 Task: Create a new field with title Stage with name TransportWorks with field type as Single-select and options as Not Started, In Progress and Complete.
Action: Mouse moved to (74, 425)
Screenshot: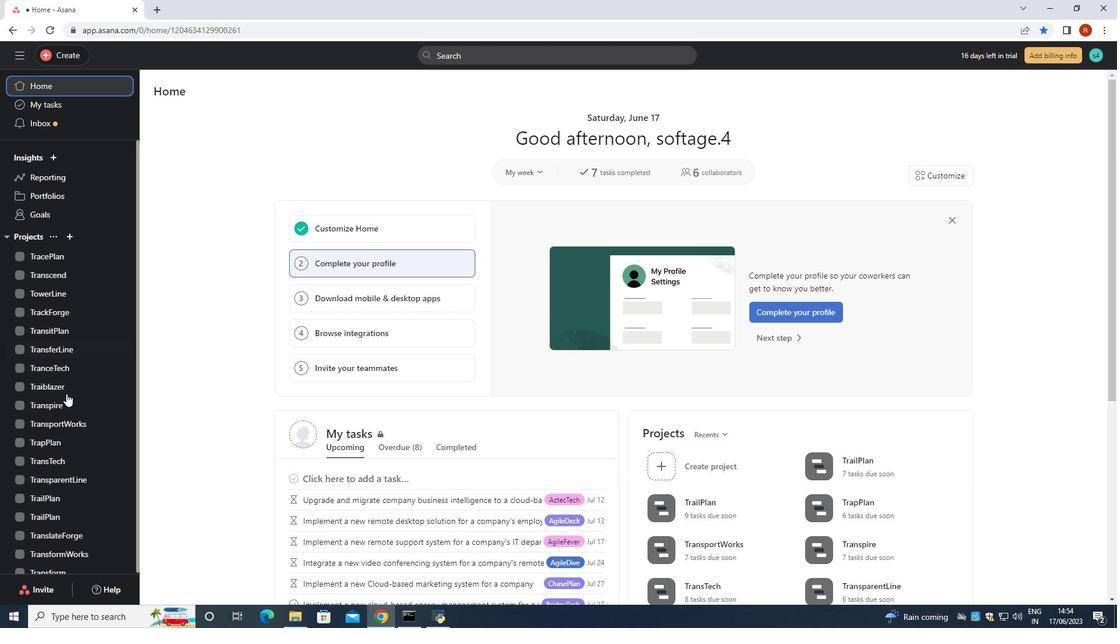 
Action: Mouse pressed left at (74, 425)
Screenshot: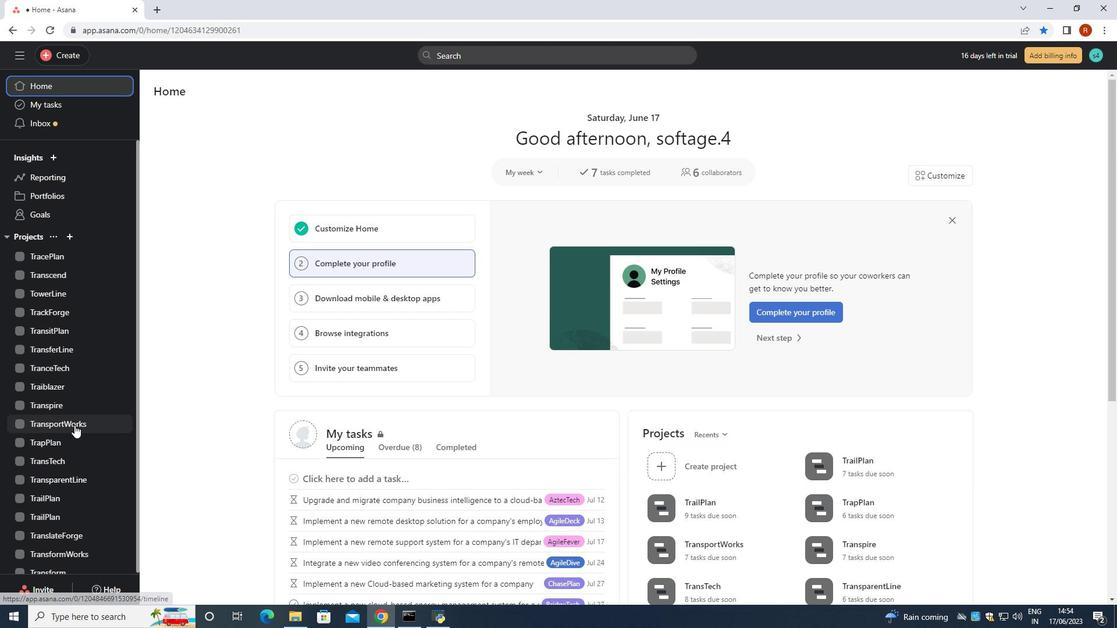 
Action: Mouse moved to (209, 116)
Screenshot: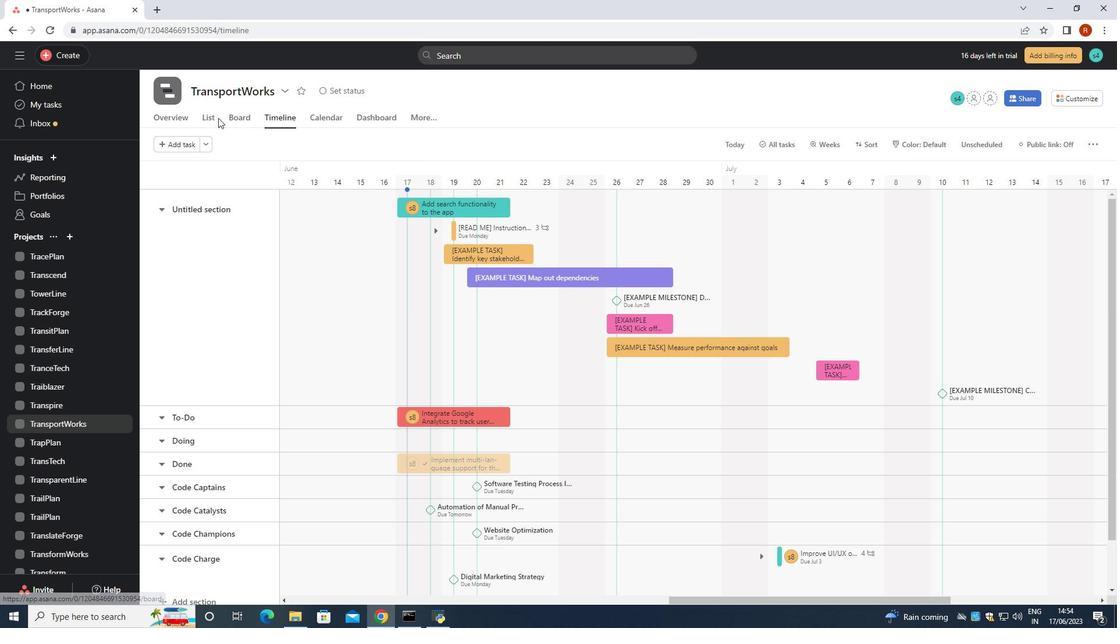 
Action: Mouse pressed left at (209, 116)
Screenshot: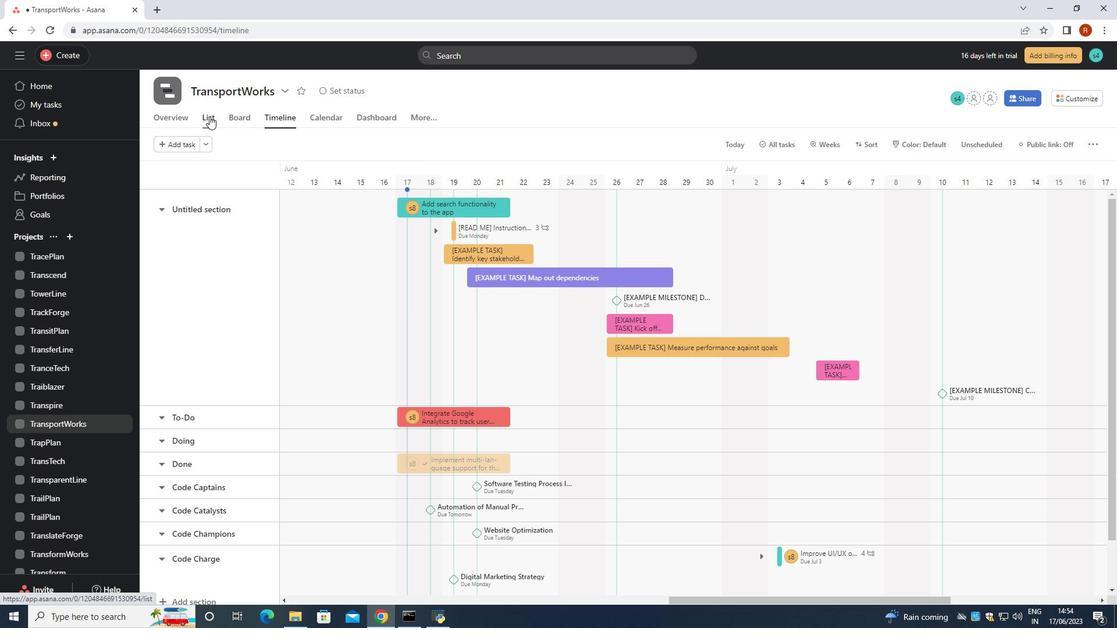
Action: Mouse moved to (883, 172)
Screenshot: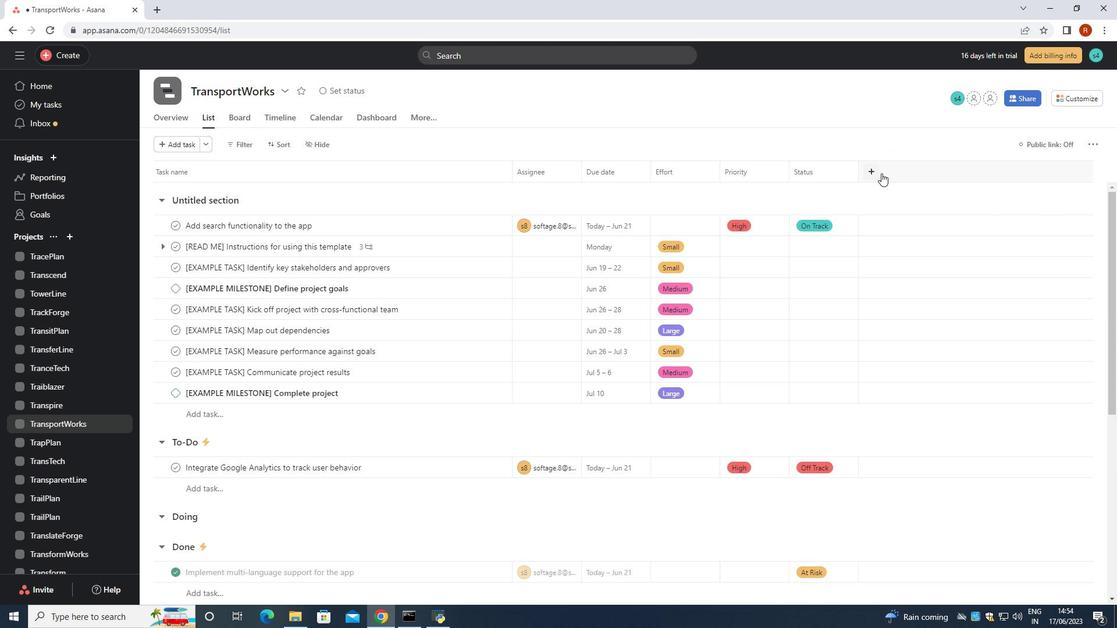 
Action: Mouse pressed left at (883, 172)
Screenshot: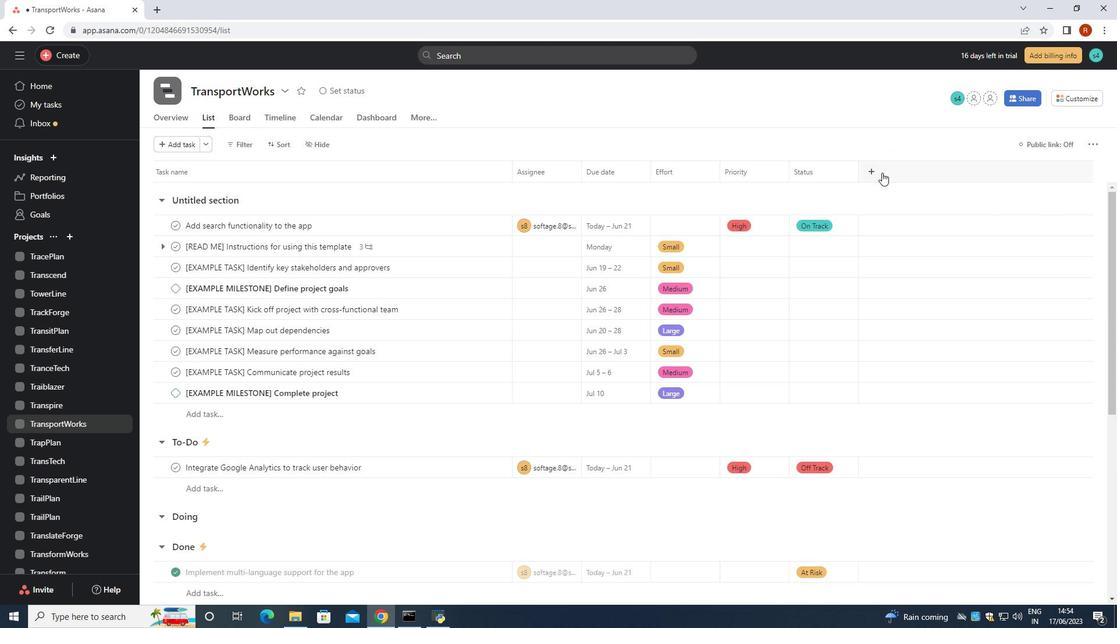 
Action: Mouse moved to (902, 303)
Screenshot: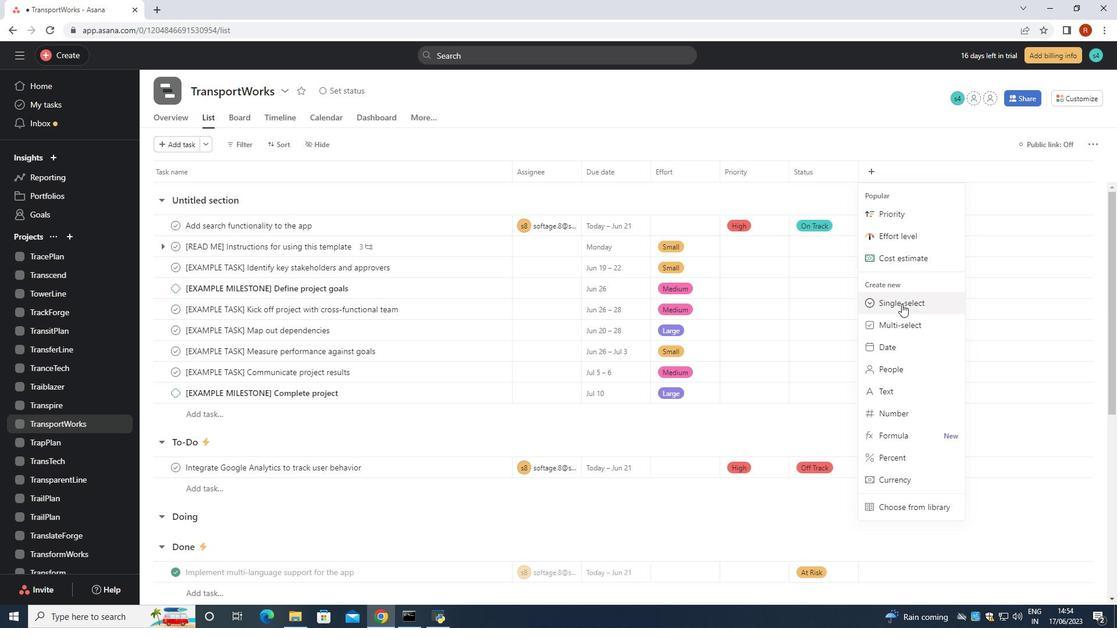 
Action: Mouse pressed left at (902, 303)
Screenshot: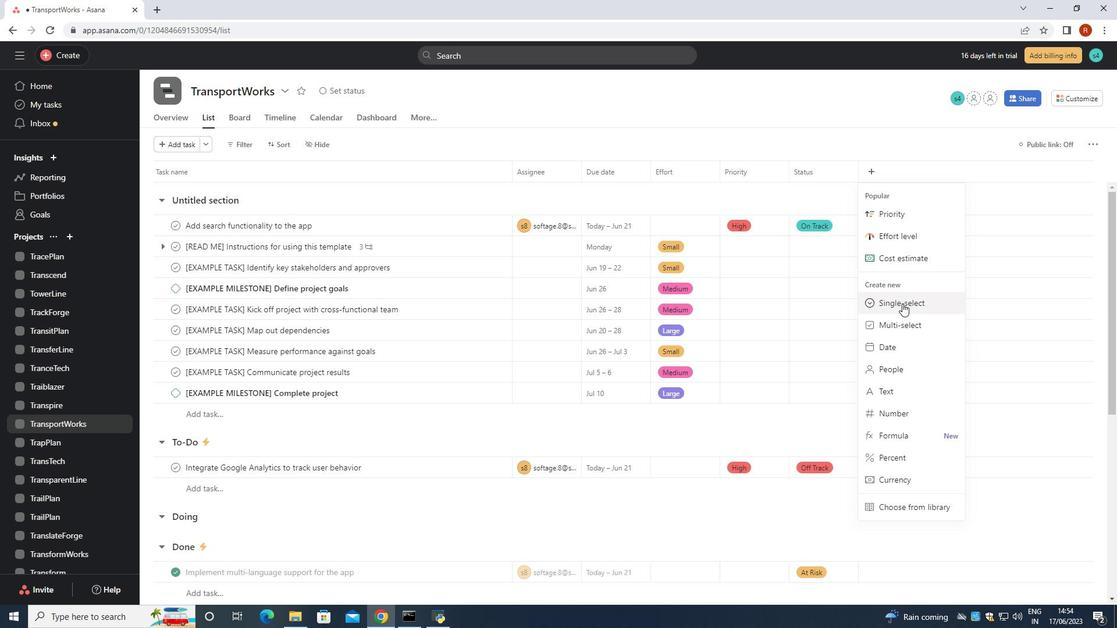 
Action: Mouse moved to (500, 182)
Screenshot: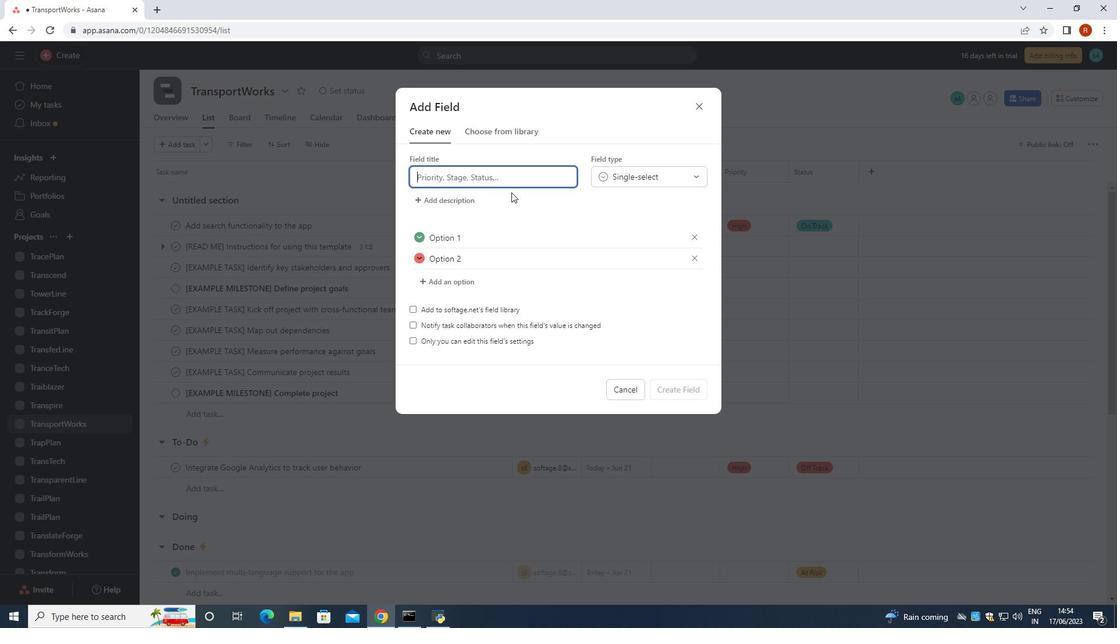 
Action: Mouse pressed left at (500, 182)
Screenshot: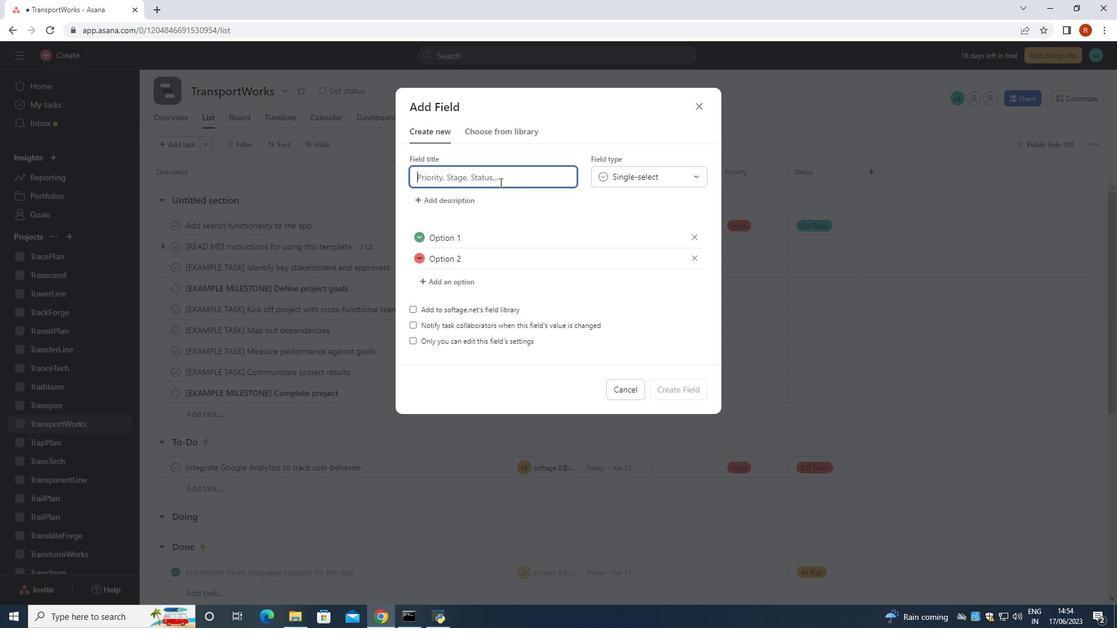
Action: Key pressed <Key.shift>Transport<Key.shift><Key.shift><Key.shift><Key.shift><Key.shift><Key.shift><Key.shift><Key.shift><Key.shift><Key.shift><Key.shift><Key.shift><Key.shift><Key.shift>Works<Key.space>
Screenshot: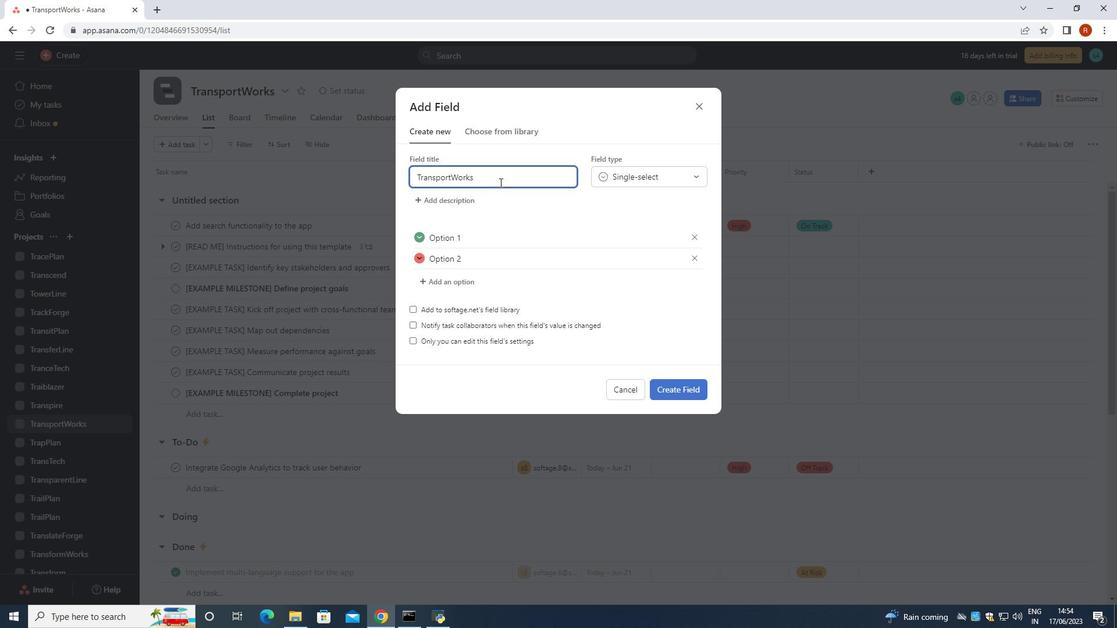 
Action: Mouse moved to (650, 177)
Screenshot: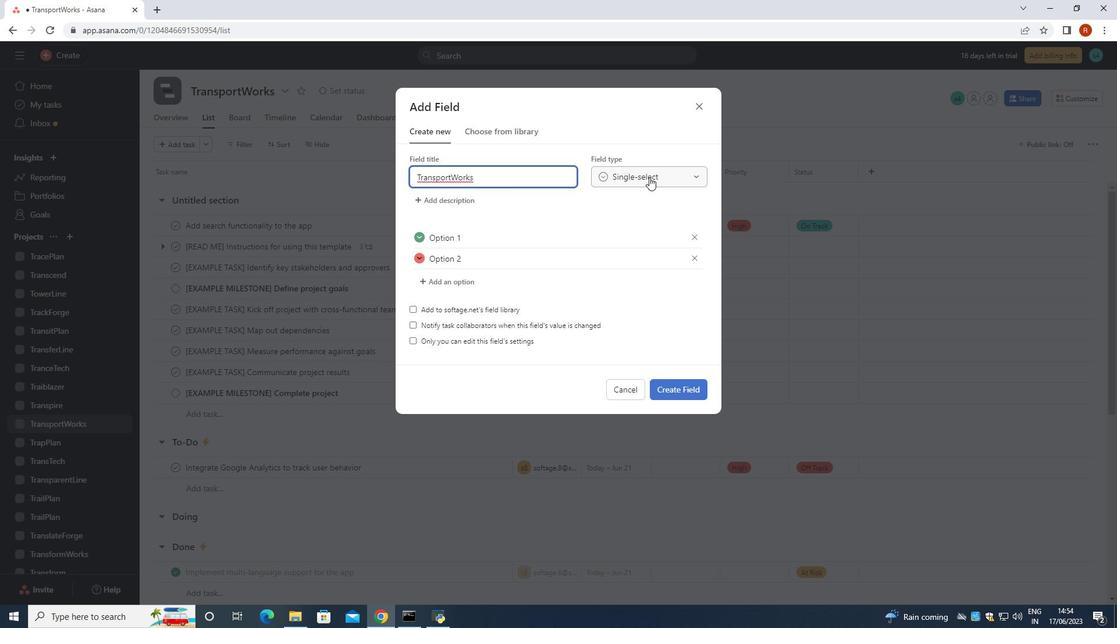 
Action: Mouse pressed left at (650, 177)
Screenshot: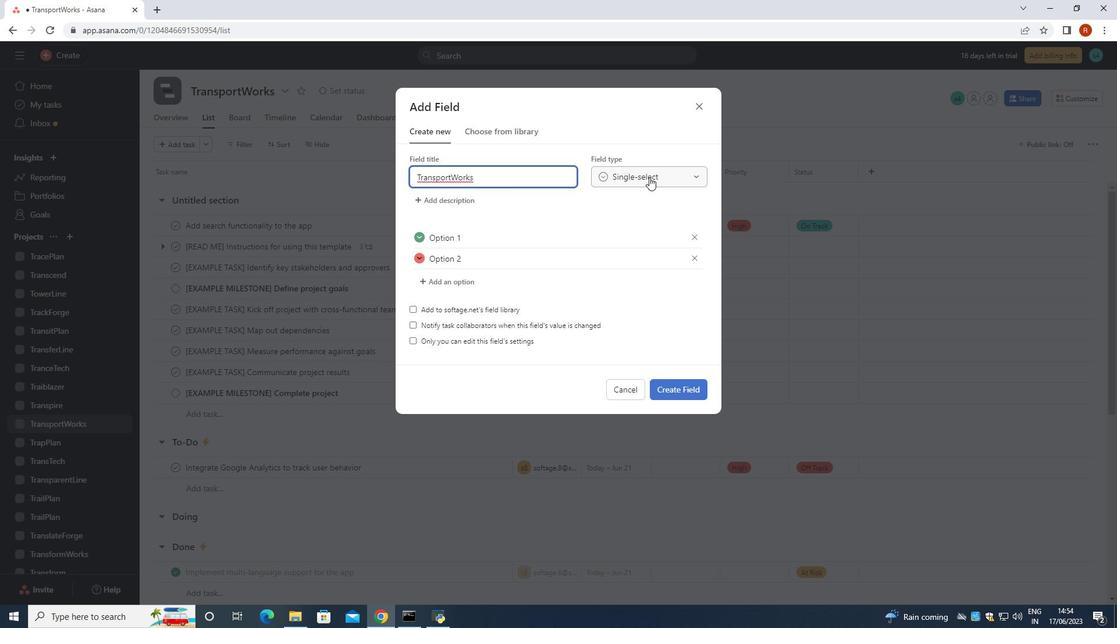 
Action: Mouse moved to (650, 198)
Screenshot: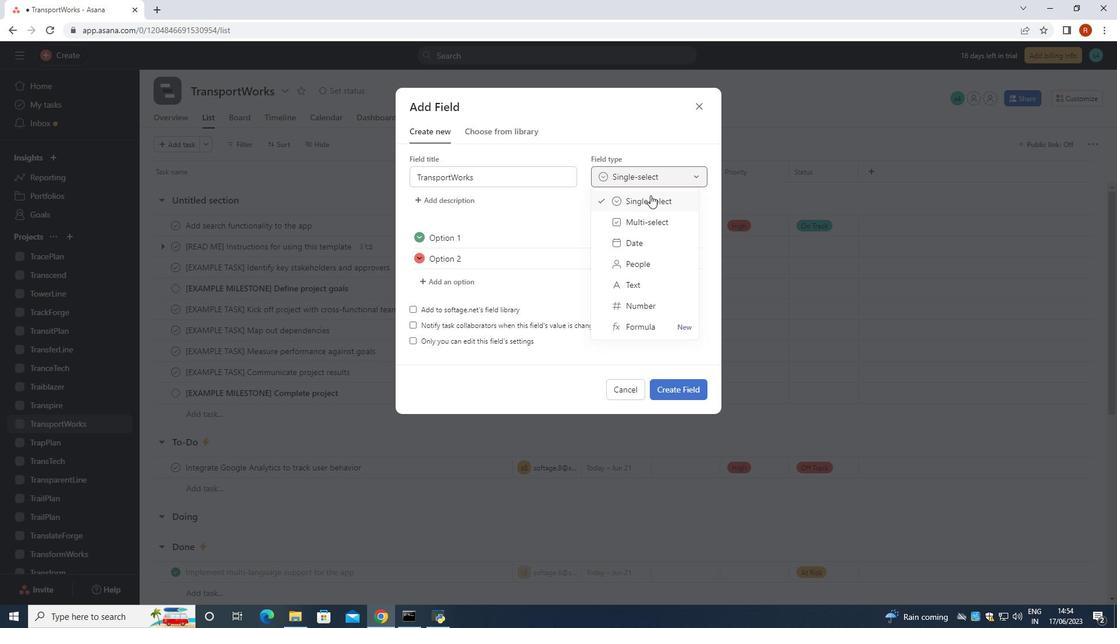 
Action: Mouse pressed left at (650, 198)
Screenshot: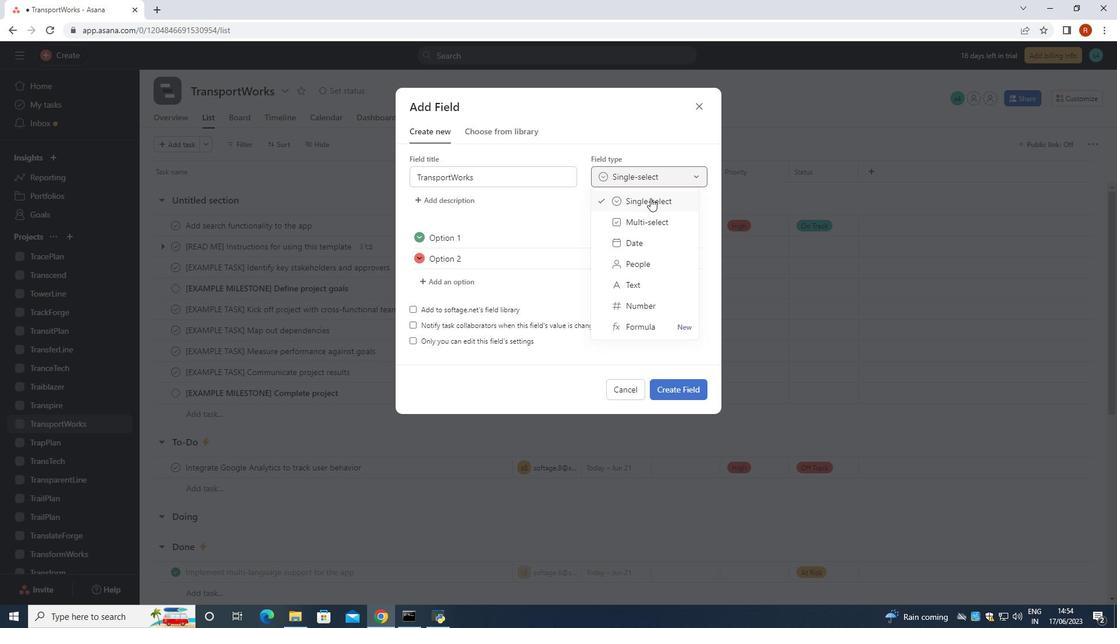 
Action: Mouse moved to (699, 259)
Screenshot: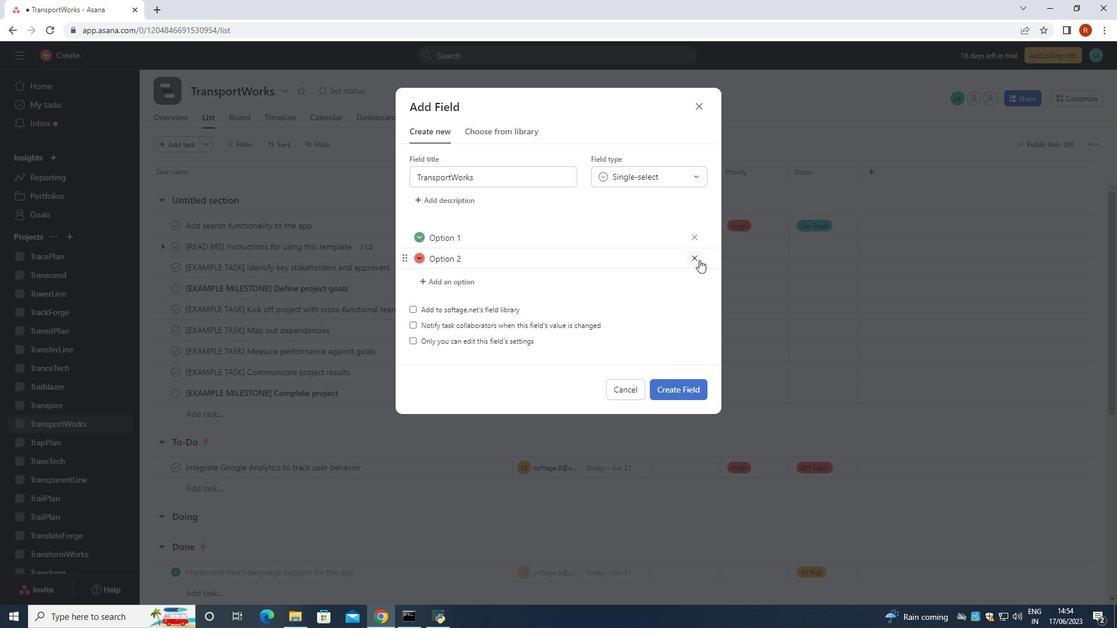 
Action: Mouse pressed left at (699, 259)
Screenshot: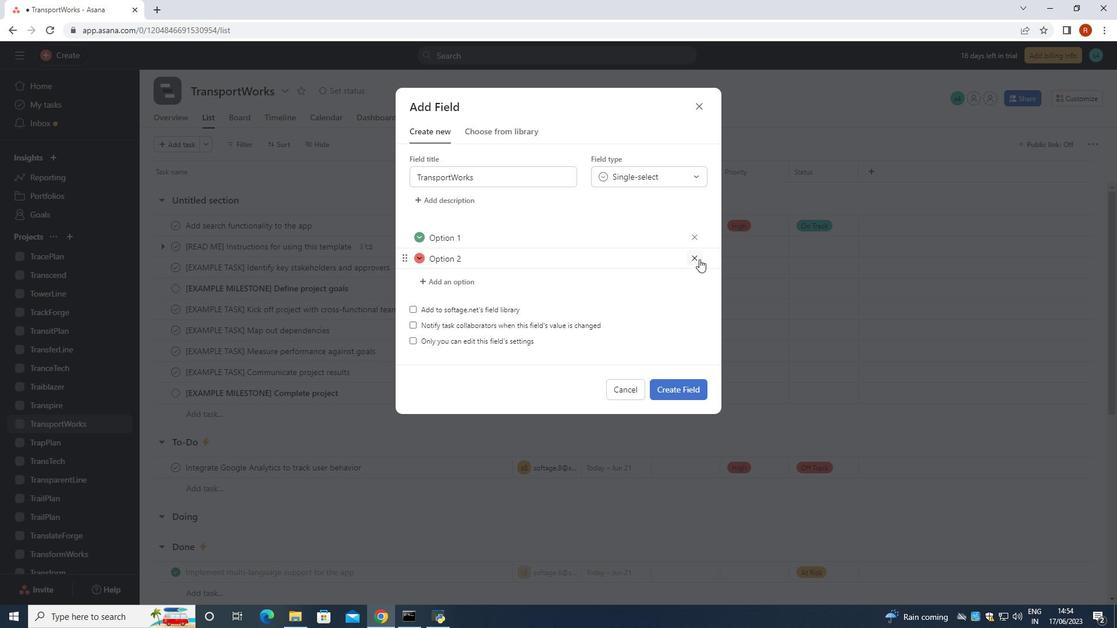 
Action: Mouse moved to (693, 235)
Screenshot: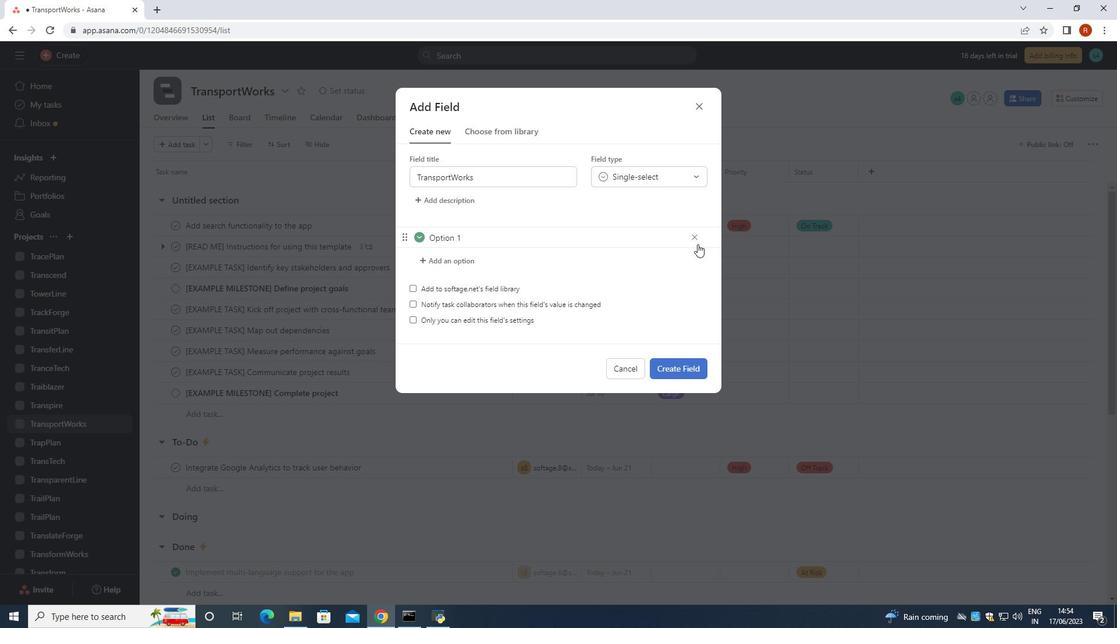 
Action: Mouse pressed left at (693, 235)
Screenshot: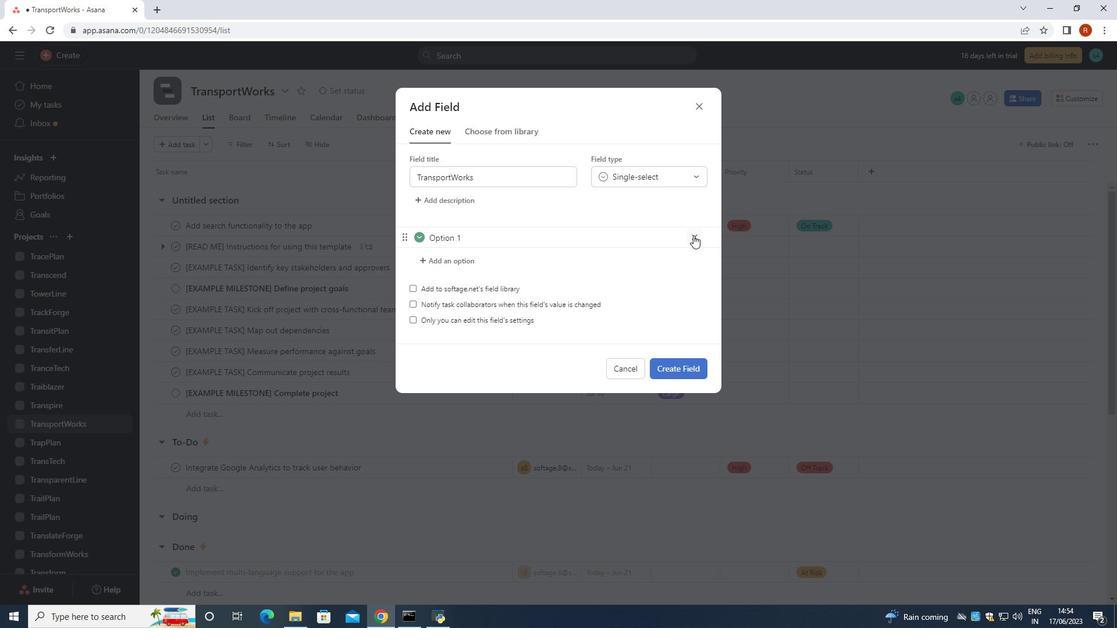 
Action: Mouse moved to (645, 244)
Screenshot: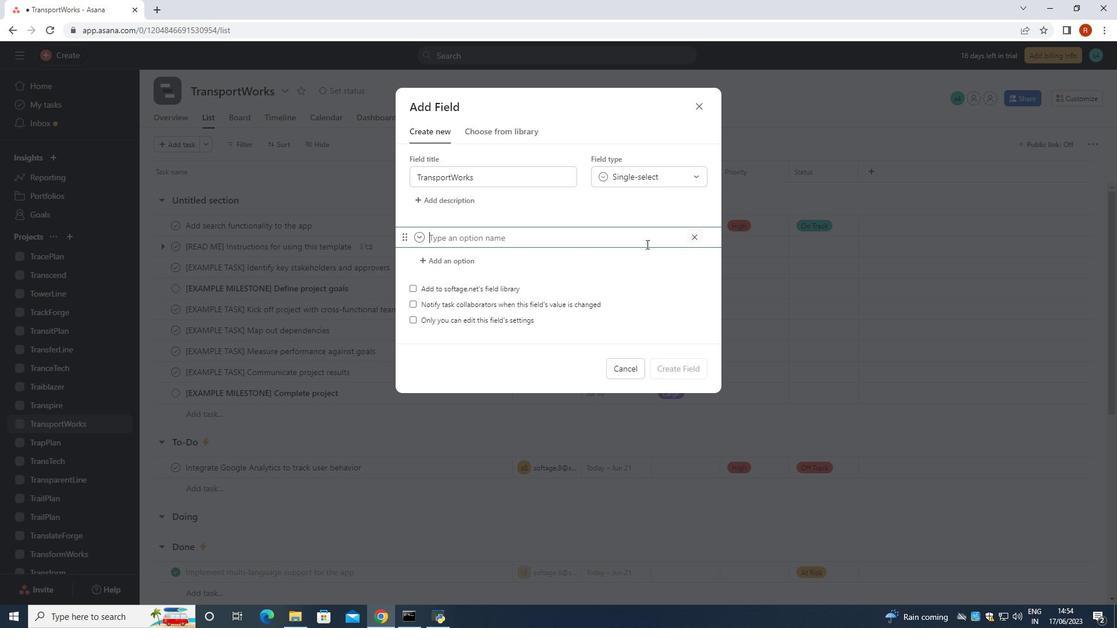 
Action: Key pressed <Key.shift>Not<Key.space><Key.shift>Started<Key.space><Key.enter><Key.shift><Key.shift><Key.shift><Key.shift>In<Key.space><Key.shift>Progress<Key.enter><Key.shift><Key.shift><Key.shift><Key.shift><Key.shift><Key.shift><Key.shift>Complete<Key.enter>
Screenshot: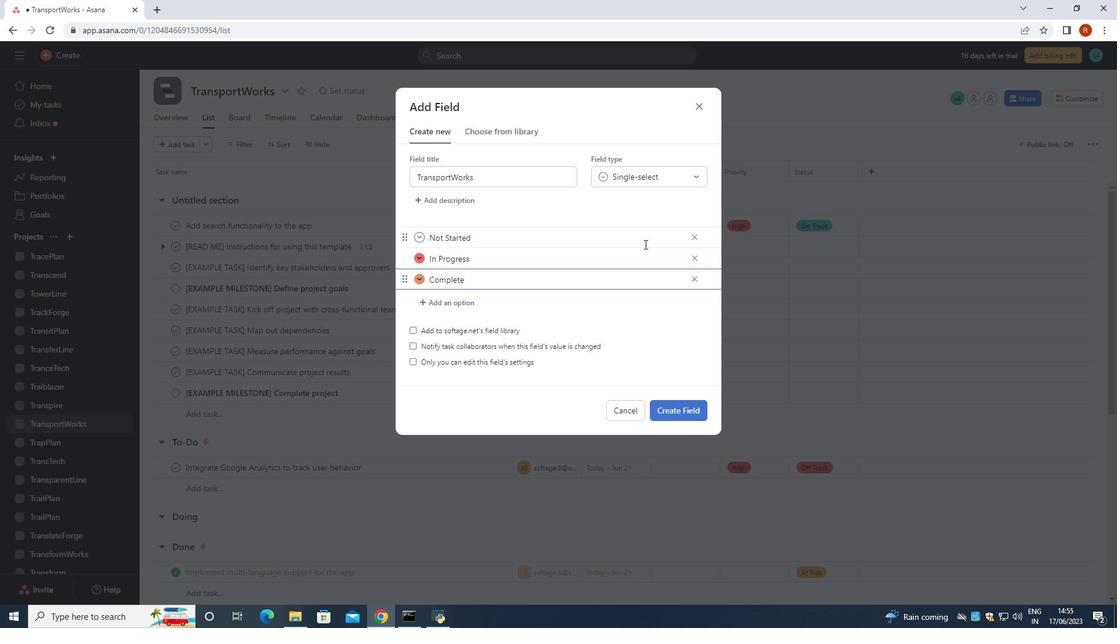 
Action: Mouse moved to (697, 300)
Screenshot: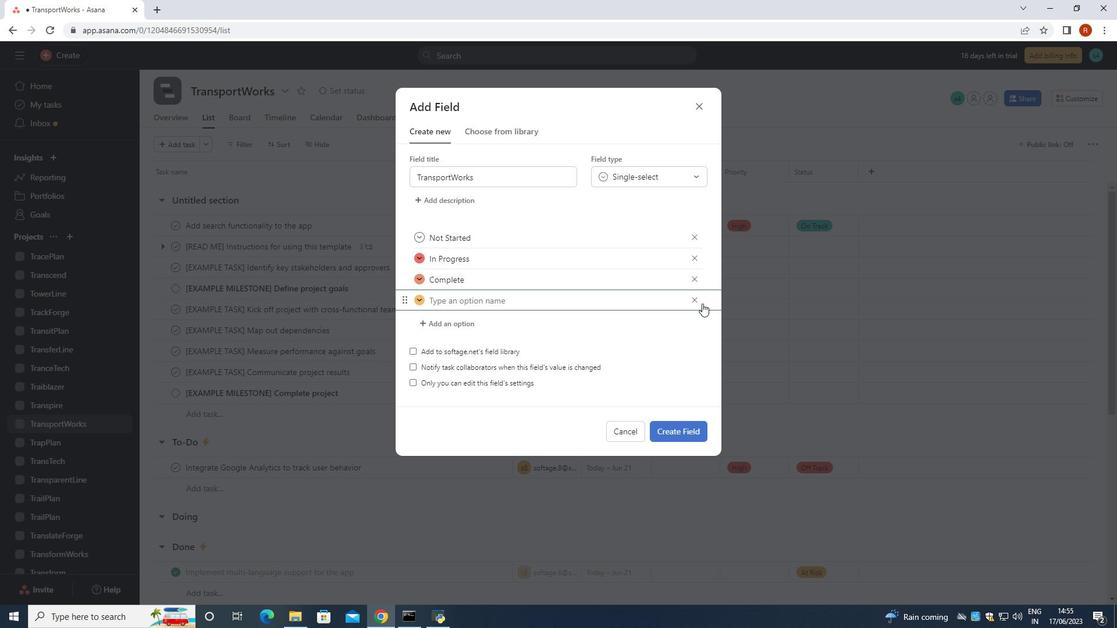 
Action: Mouse pressed left at (697, 300)
Screenshot: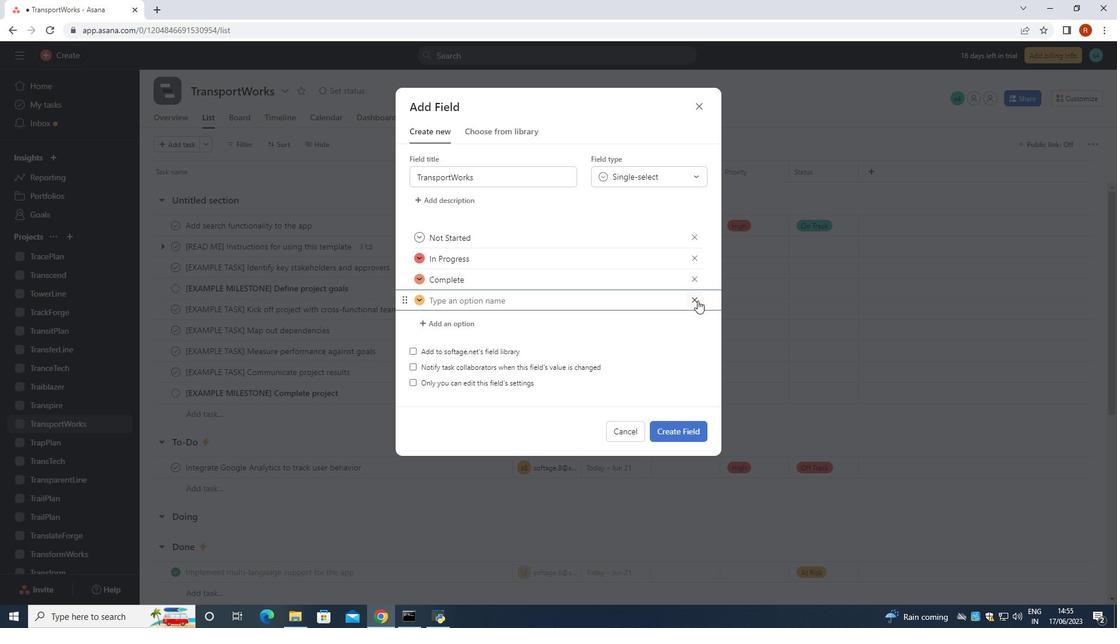 
Action: Mouse moved to (689, 406)
Screenshot: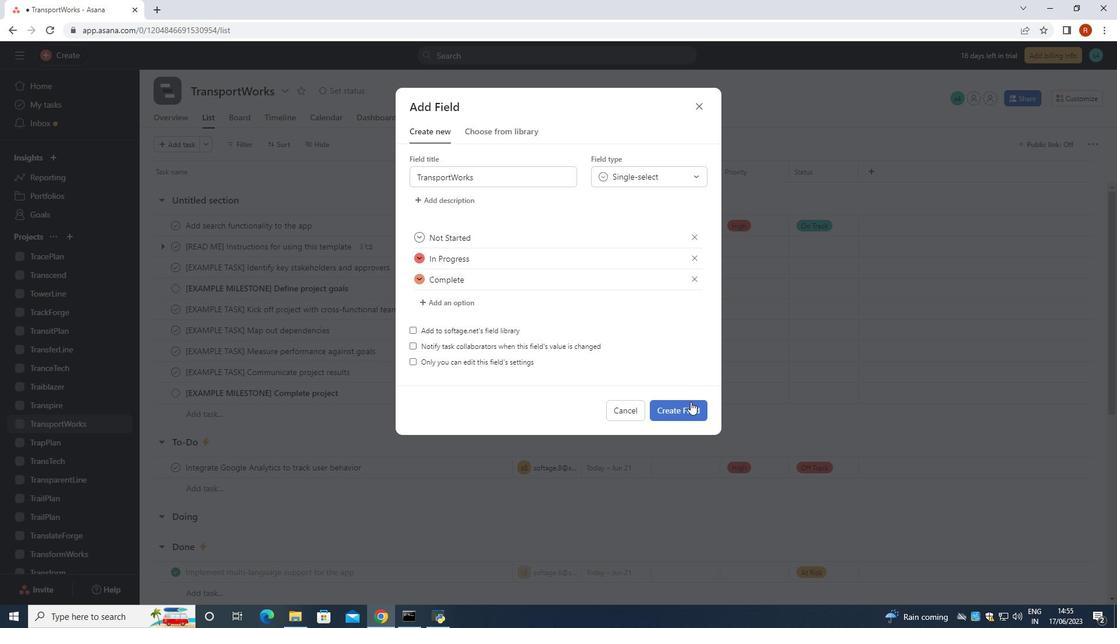 
Action: Mouse pressed left at (689, 406)
Screenshot: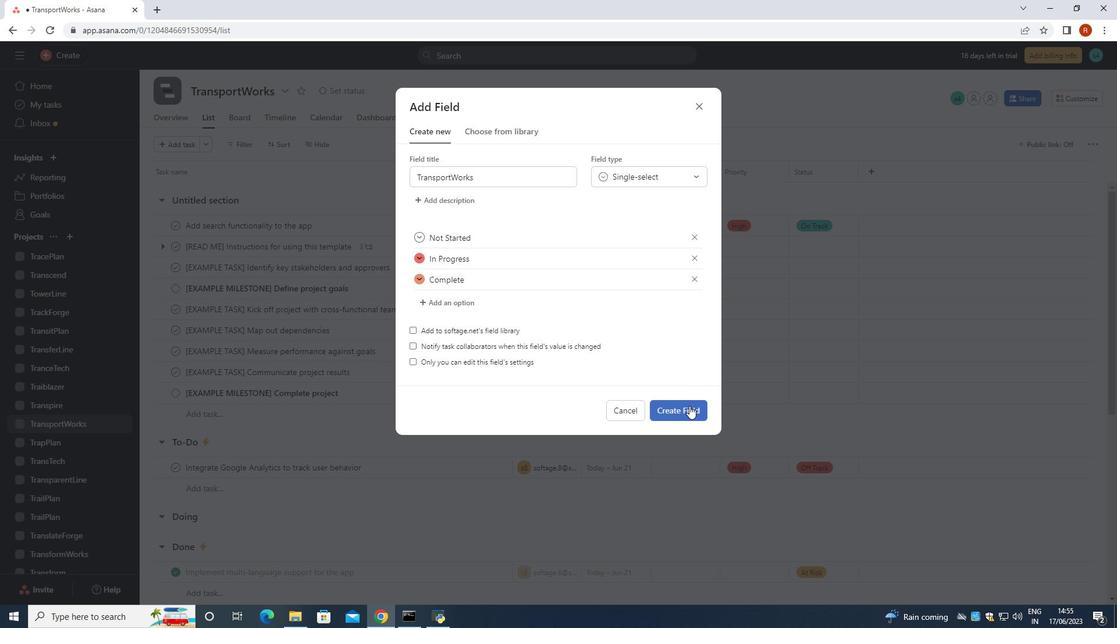 
